 Task: Schedule a time to review and update your personal goals on the 27th at 5:00 PM.
Action: Mouse moved to (27, 251)
Screenshot: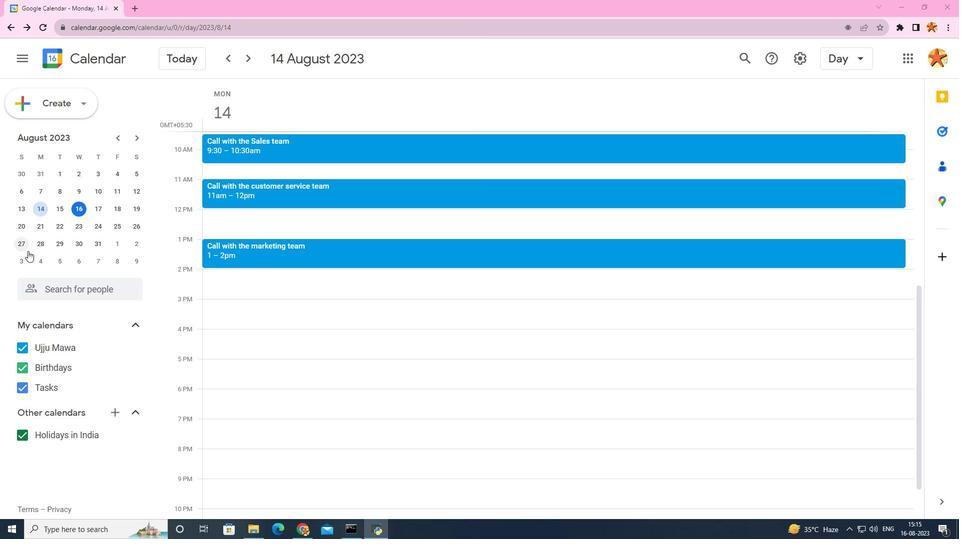 
Action: Mouse pressed left at (27, 251)
Screenshot: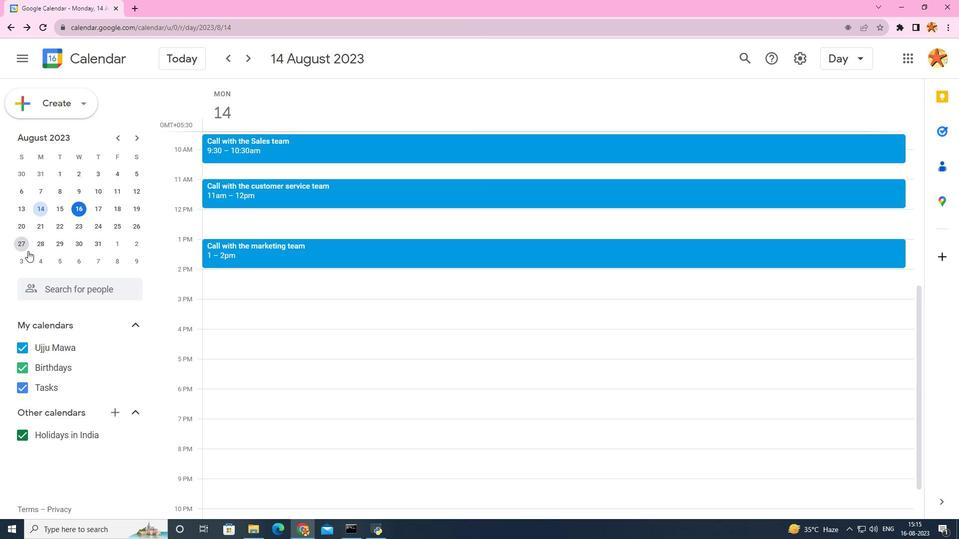 
Action: Mouse moved to (386, 363)
Screenshot: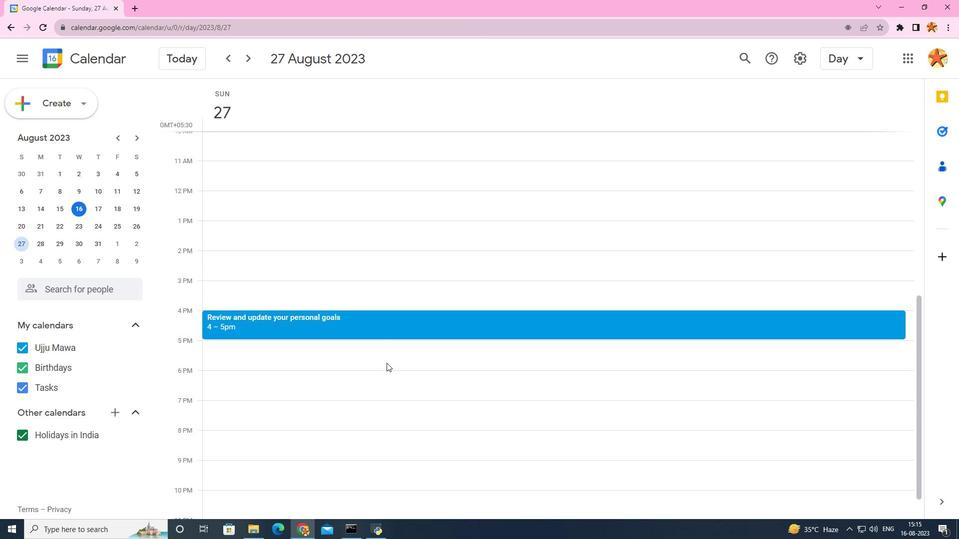 
Action: Mouse scrolled (386, 362) with delta (0, 0)
Screenshot: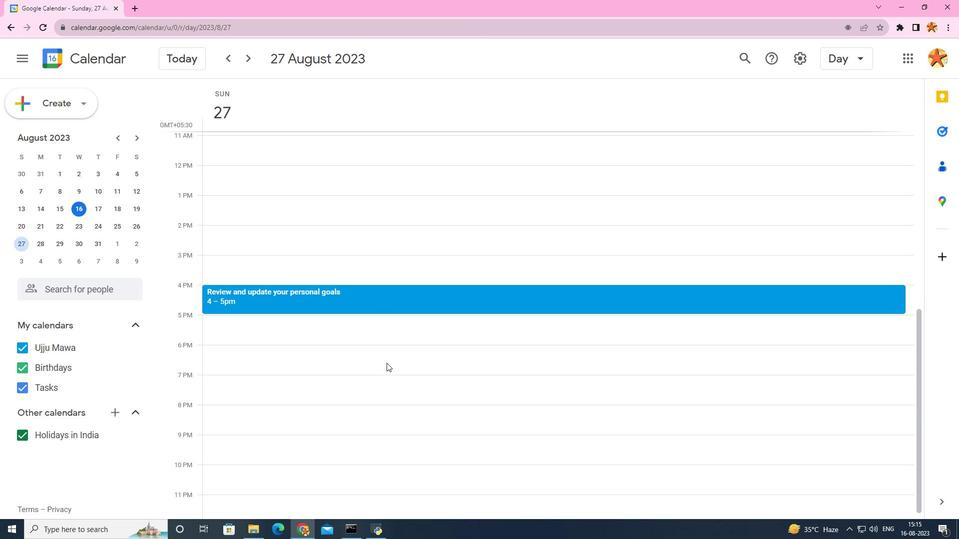 
Action: Mouse scrolled (386, 362) with delta (0, 0)
Screenshot: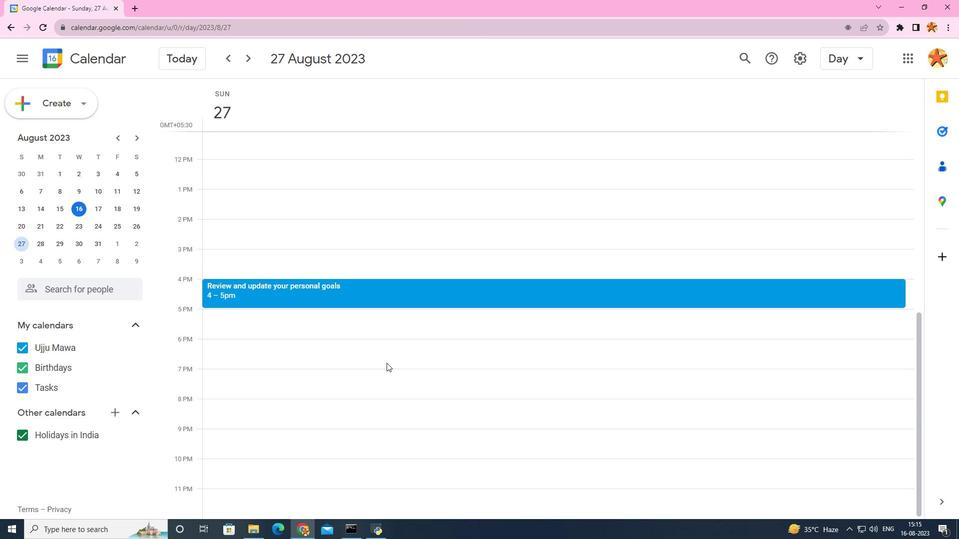 
Action: Mouse scrolled (386, 362) with delta (0, 0)
Screenshot: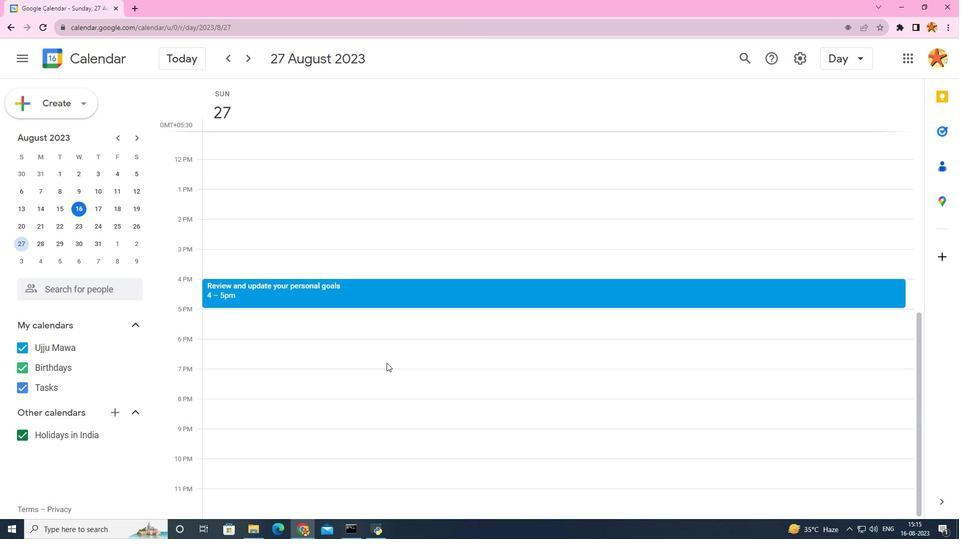 
Action: Mouse moved to (290, 322)
Screenshot: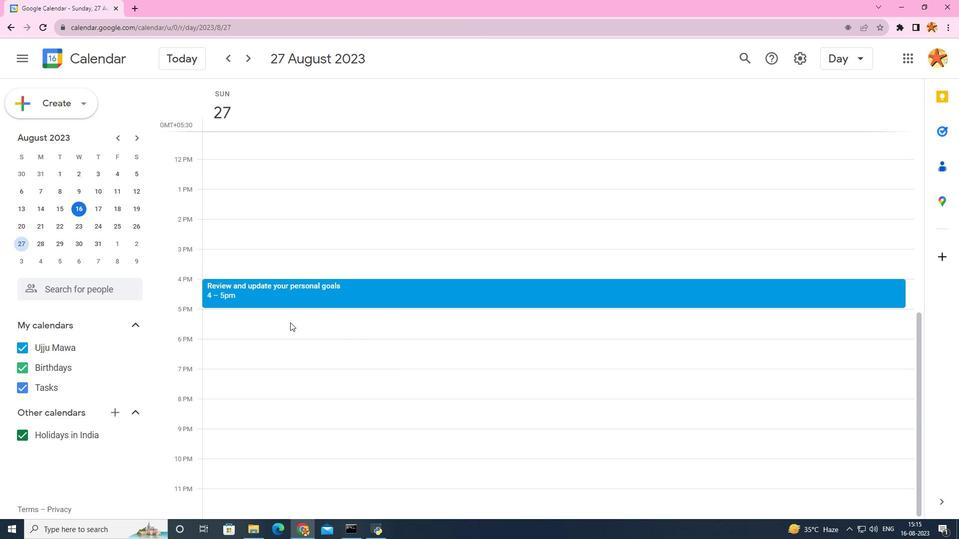 
Action: Mouse pressed left at (290, 322)
Screenshot: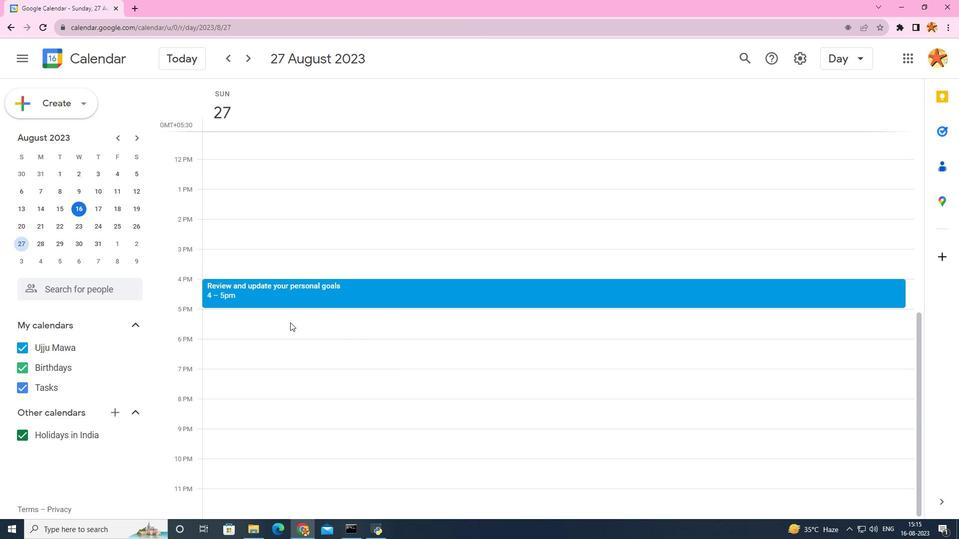
Action: Mouse moved to (568, 152)
Screenshot: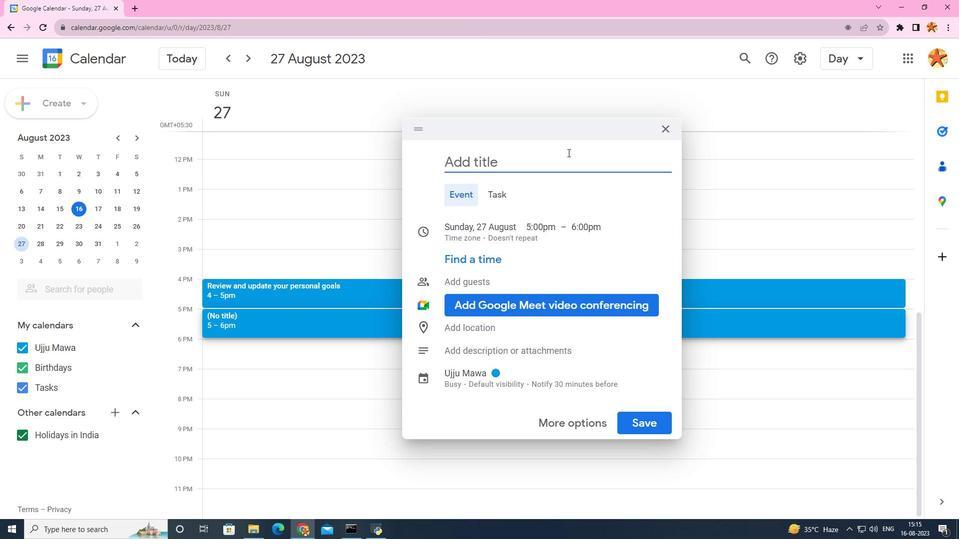 
Action: Key pressed <Key.caps_lock>R<Key.caps_lock>eview<Key.space>and<Key.space><Key.caps_lock>U<Key.caps_lock>pdate<Key.space>ty<Key.backspace><Key.backspace>personal<Key.space>goals
Screenshot: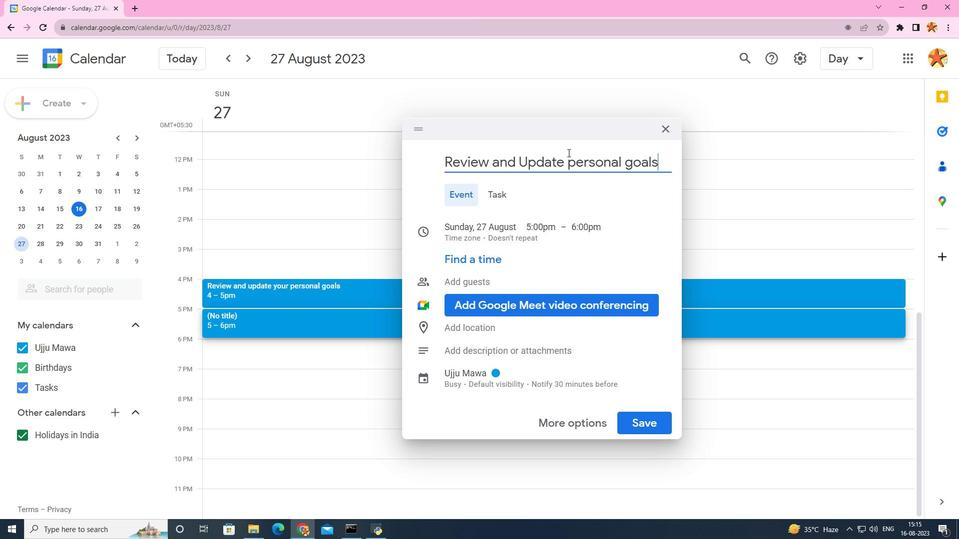 
Action: Mouse moved to (598, 220)
Screenshot: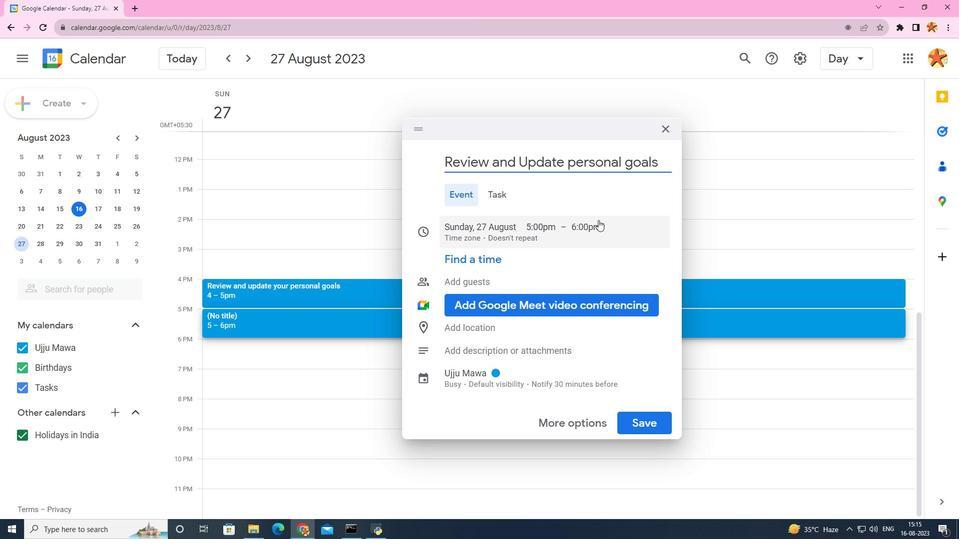 
Action: Mouse pressed left at (598, 220)
Screenshot: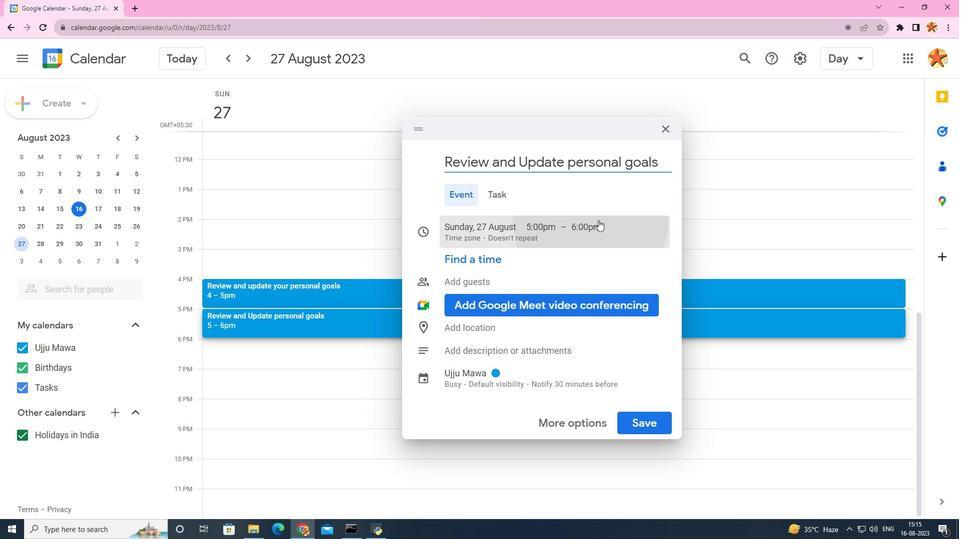 
Action: Mouse moved to (590, 229)
Screenshot: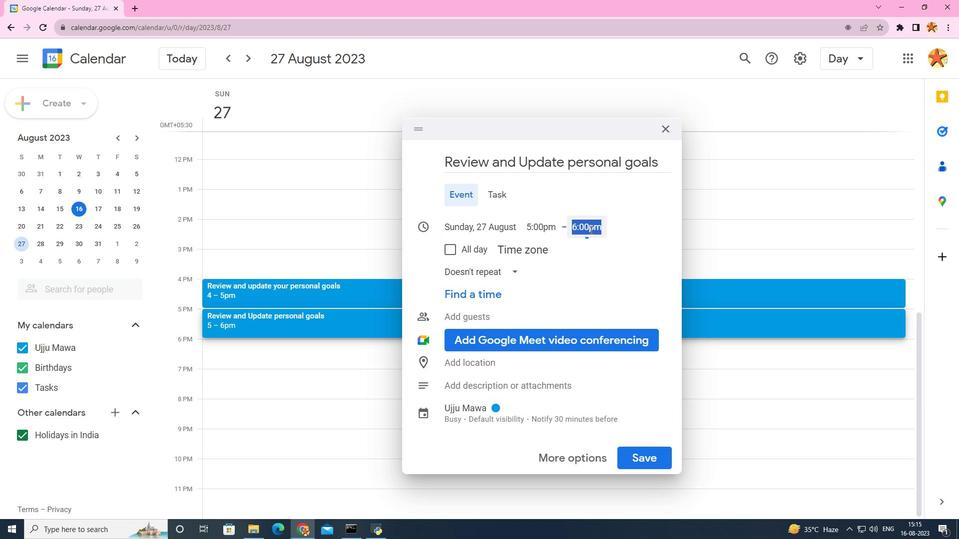 
Action: Mouse pressed left at (590, 229)
Screenshot: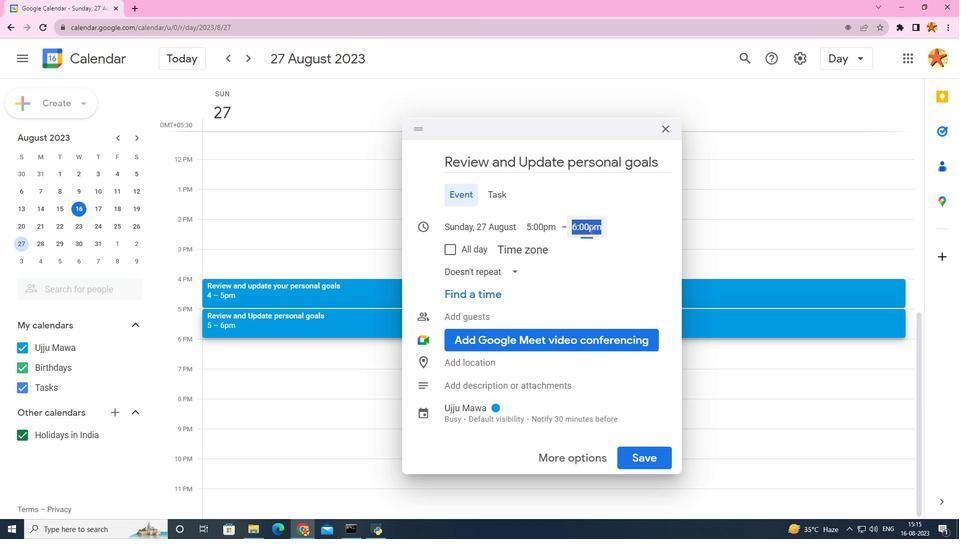 
Action: Mouse moved to (626, 257)
Screenshot: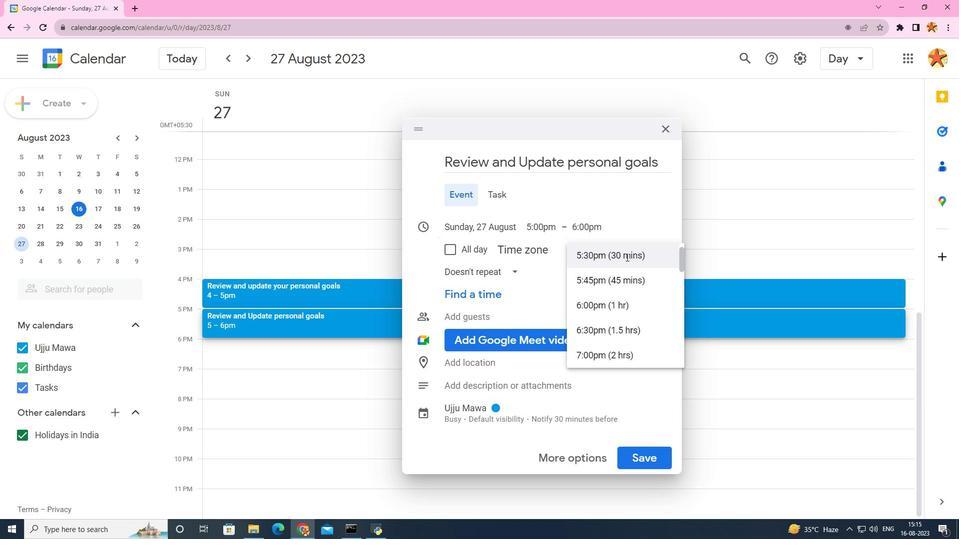 
Action: Mouse pressed left at (626, 257)
Screenshot: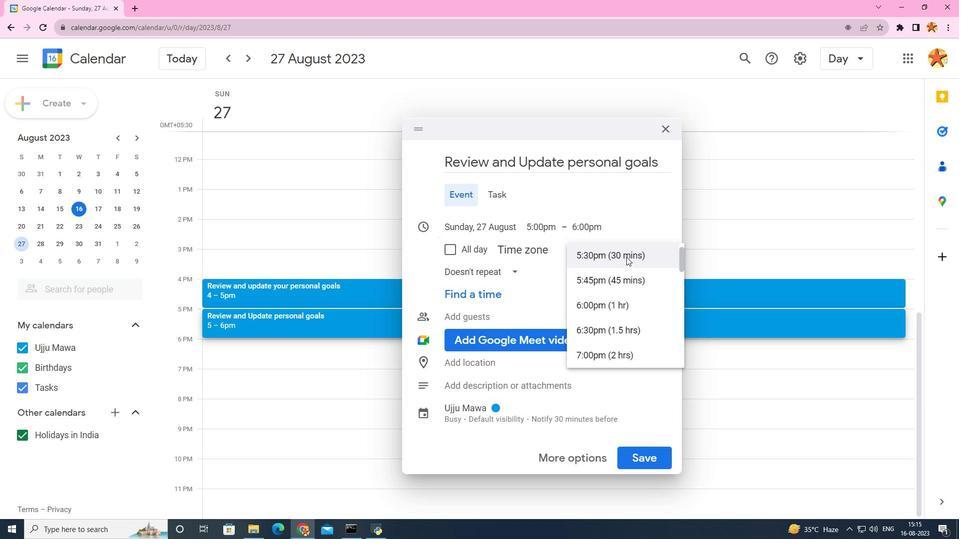 
Action: Mouse moved to (633, 237)
Screenshot: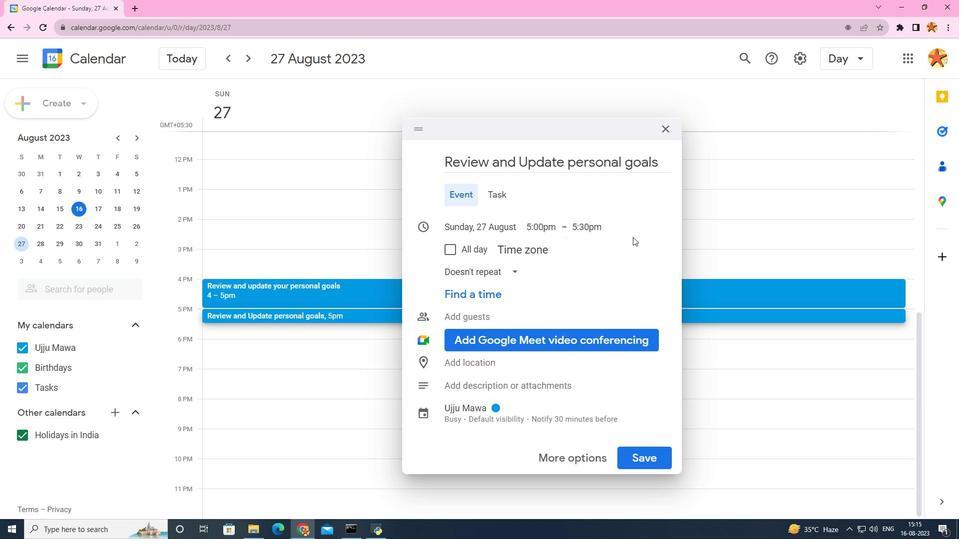 
Action: Mouse pressed left at (633, 237)
Screenshot: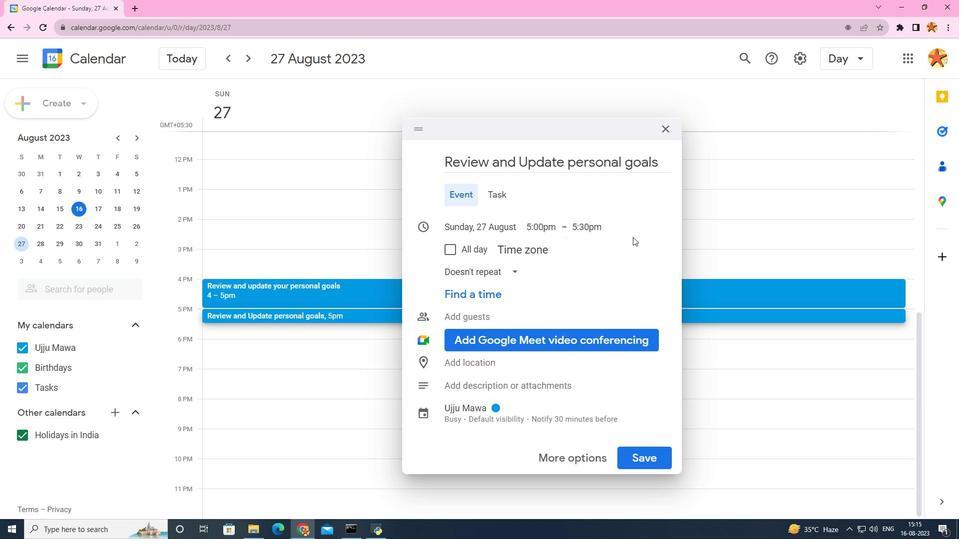 
Action: Mouse moved to (636, 454)
Screenshot: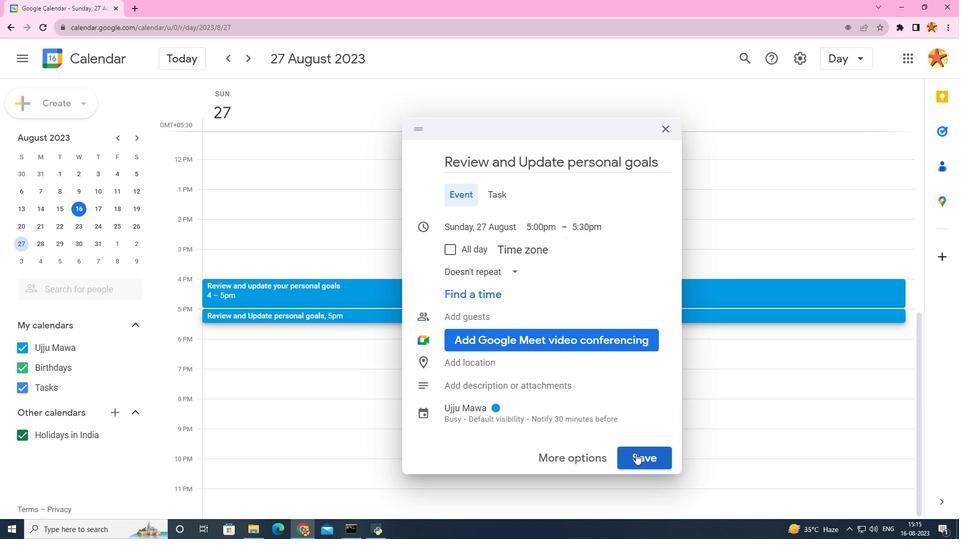 
Action: Mouse pressed left at (636, 454)
Screenshot: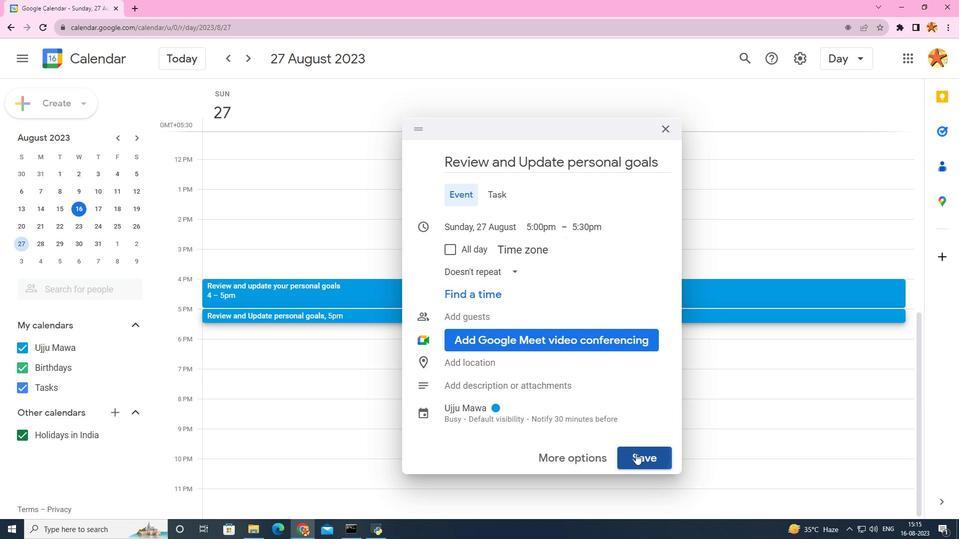 
Action: Mouse moved to (636, 454)
Screenshot: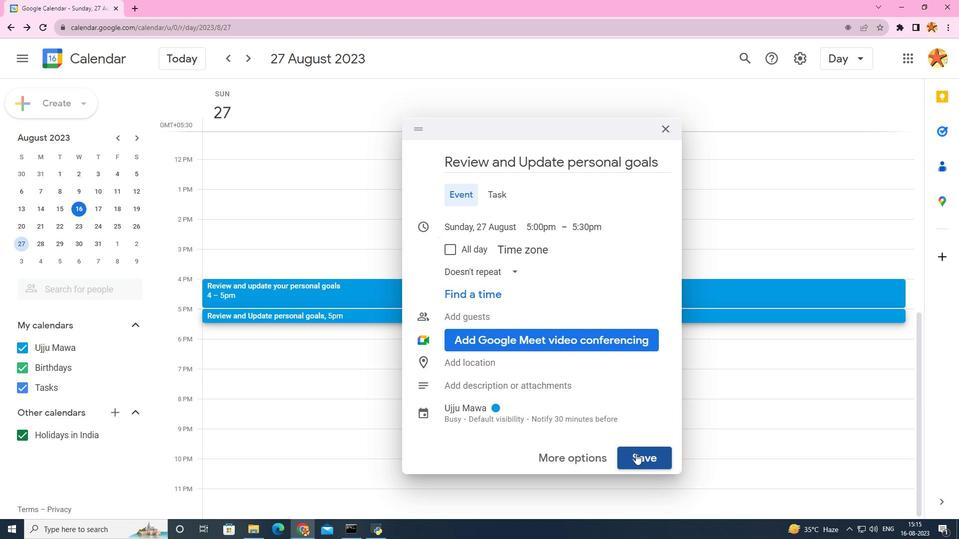 
